 Task: Look for products in the category "Fragrance" from Pacifica only.
Action: Mouse moved to (253, 122)
Screenshot: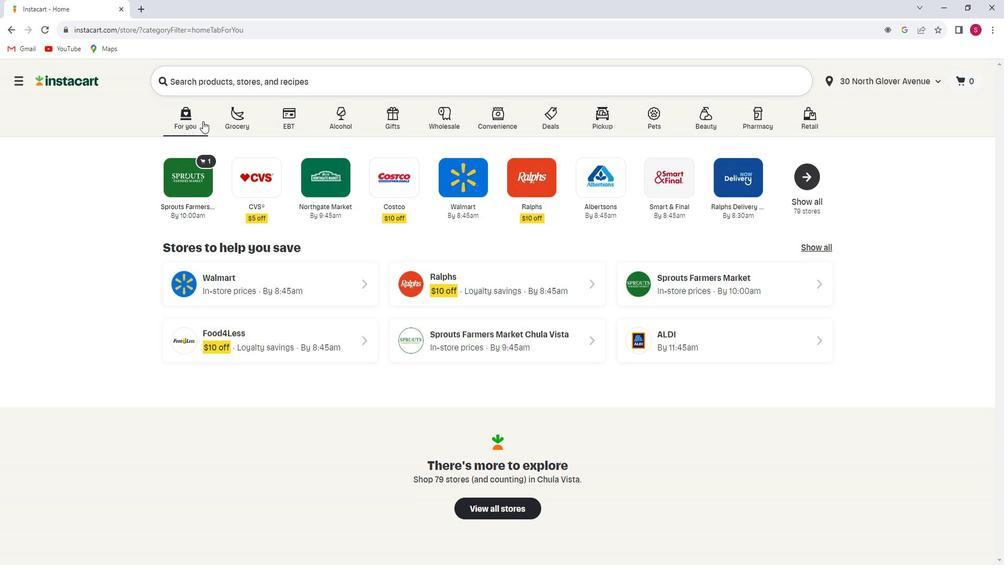 
Action: Mouse pressed left at (253, 122)
Screenshot: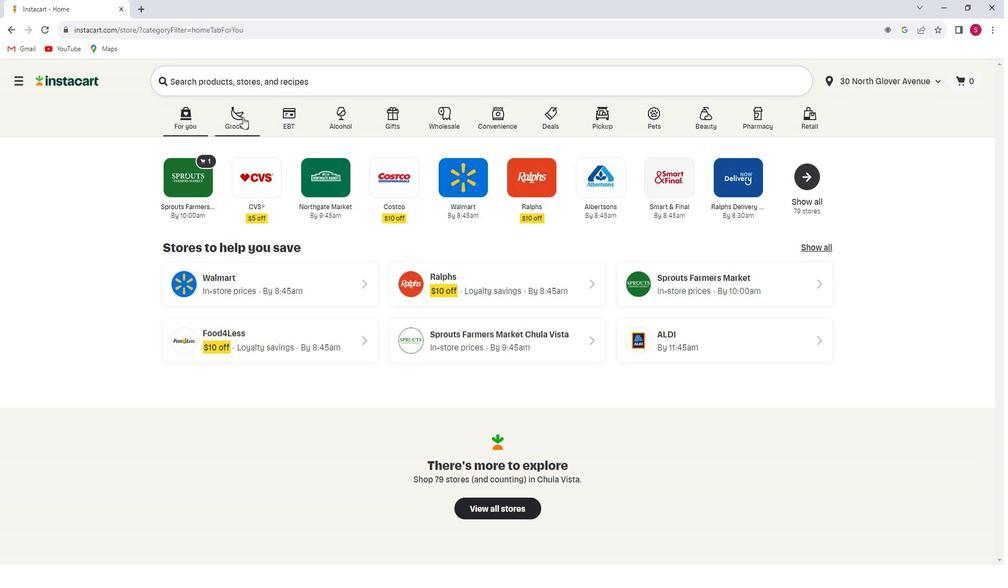
Action: Mouse moved to (273, 307)
Screenshot: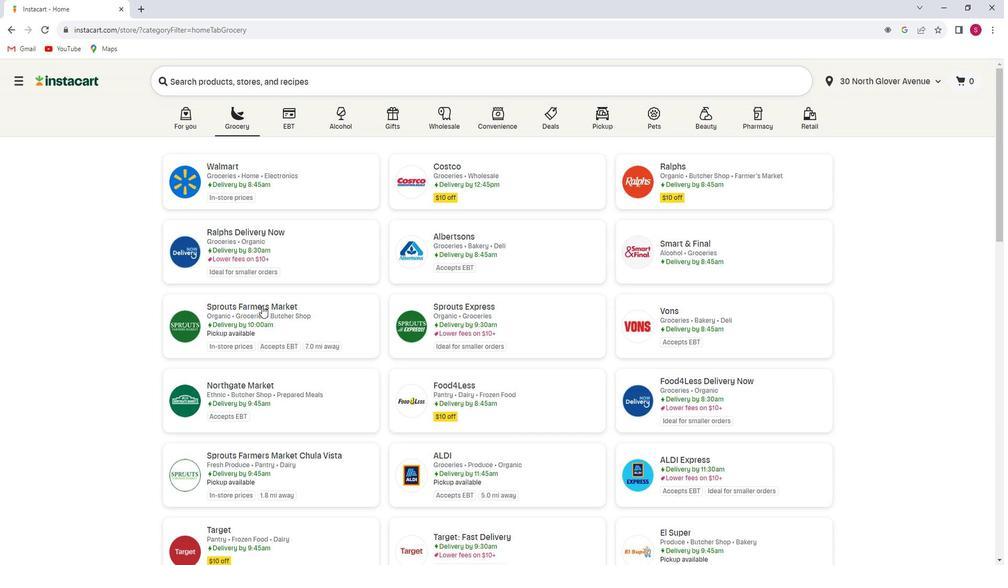 
Action: Mouse pressed left at (273, 307)
Screenshot: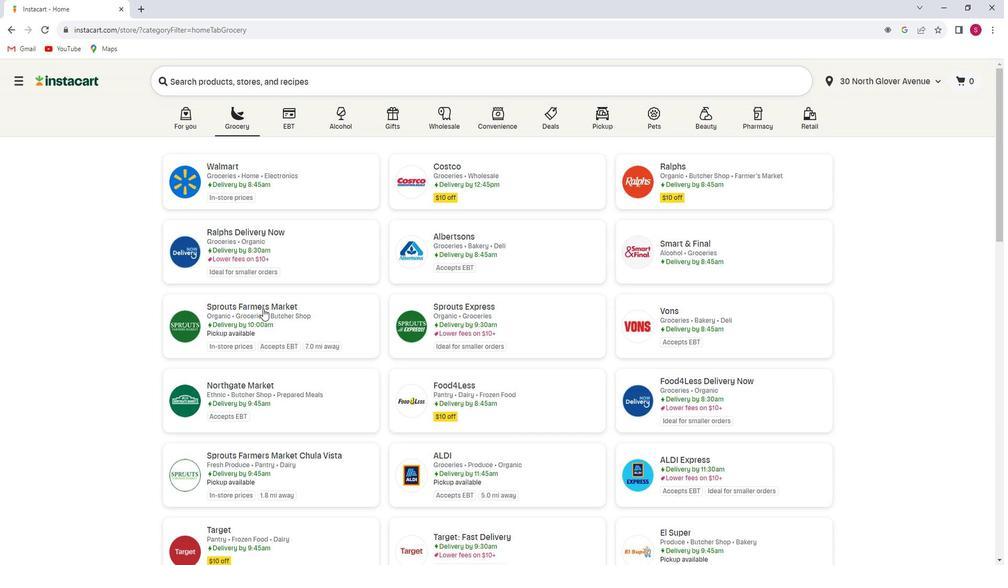 
Action: Mouse moved to (91, 314)
Screenshot: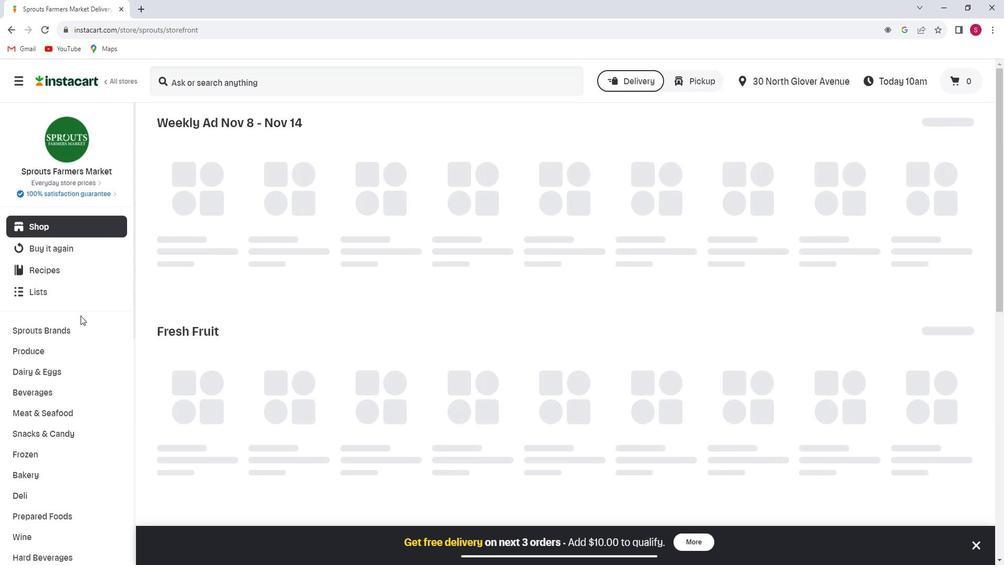 
Action: Mouse scrolled (91, 313) with delta (0, 0)
Screenshot: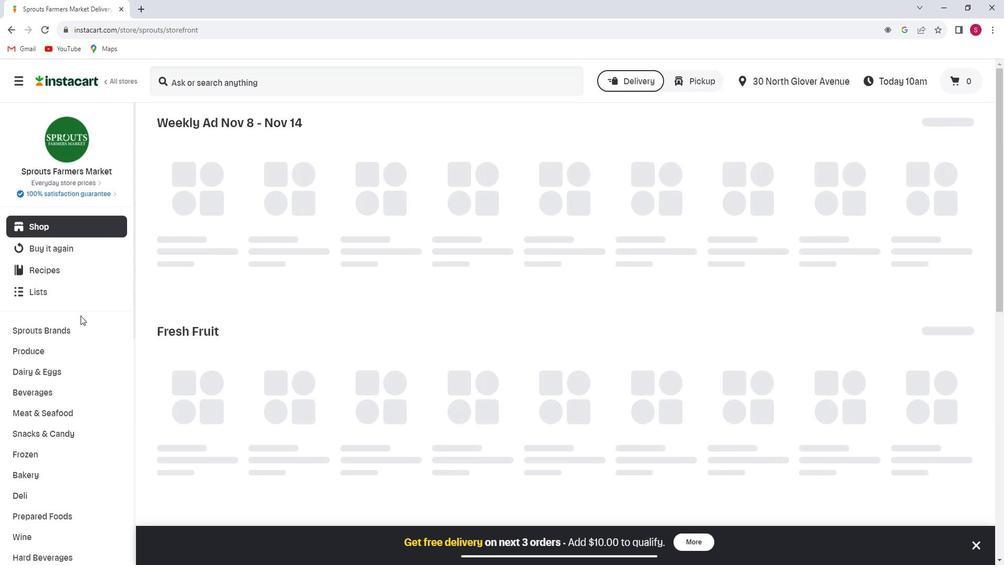 
Action: Mouse moved to (90, 314)
Screenshot: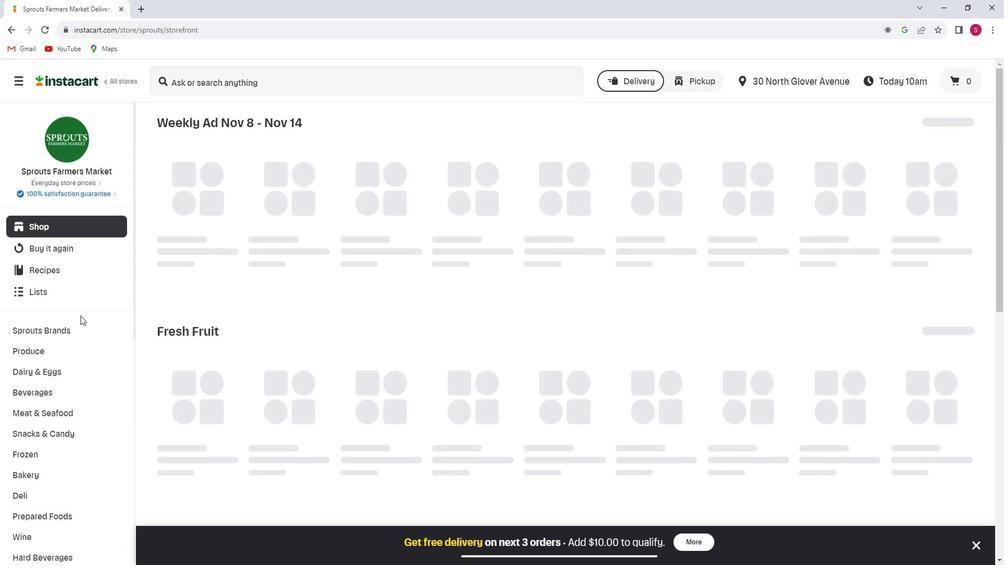 
Action: Mouse scrolled (90, 313) with delta (0, 0)
Screenshot: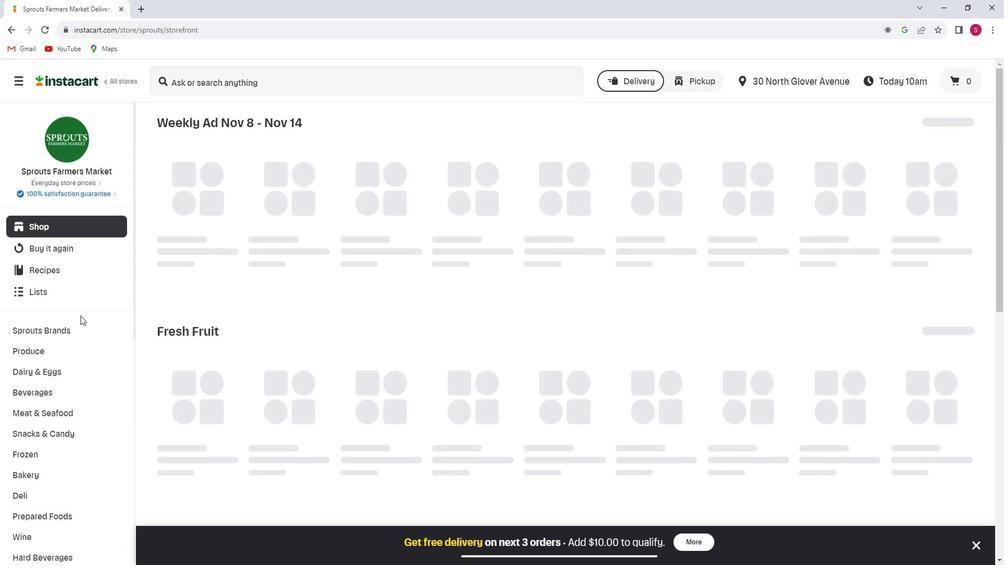 
Action: Mouse moved to (90, 314)
Screenshot: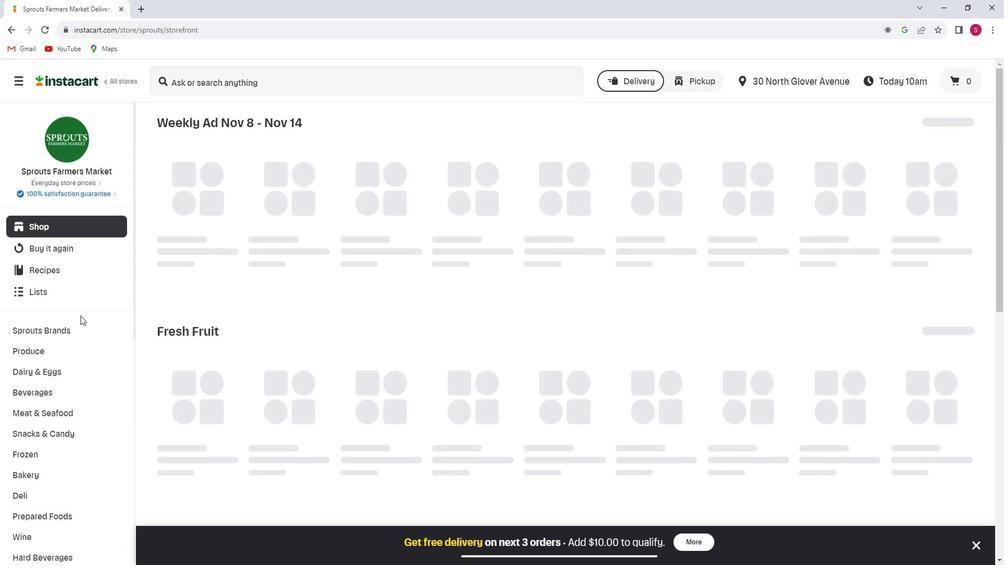 
Action: Mouse scrolled (90, 314) with delta (0, 0)
Screenshot: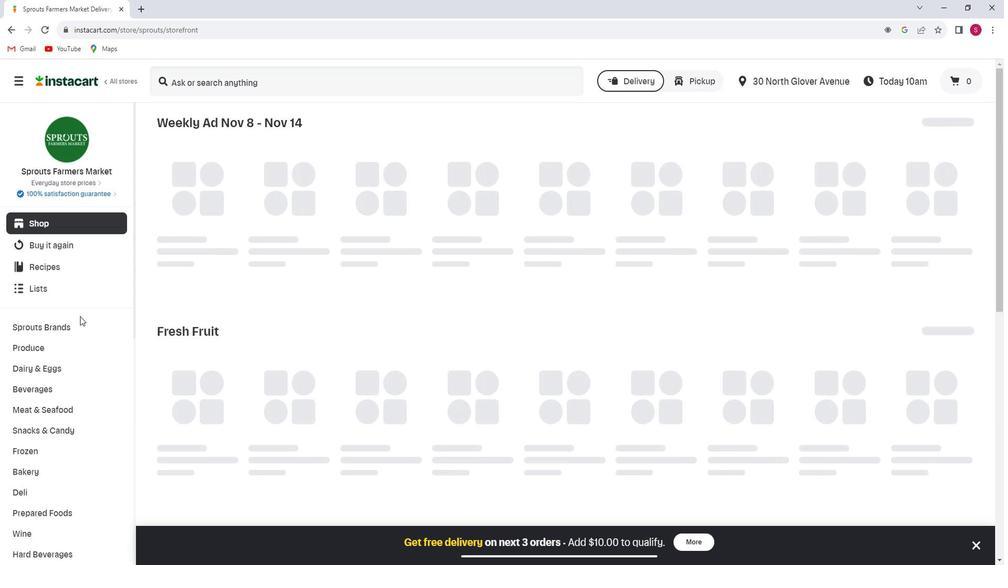 
Action: Mouse scrolled (90, 314) with delta (0, 0)
Screenshot: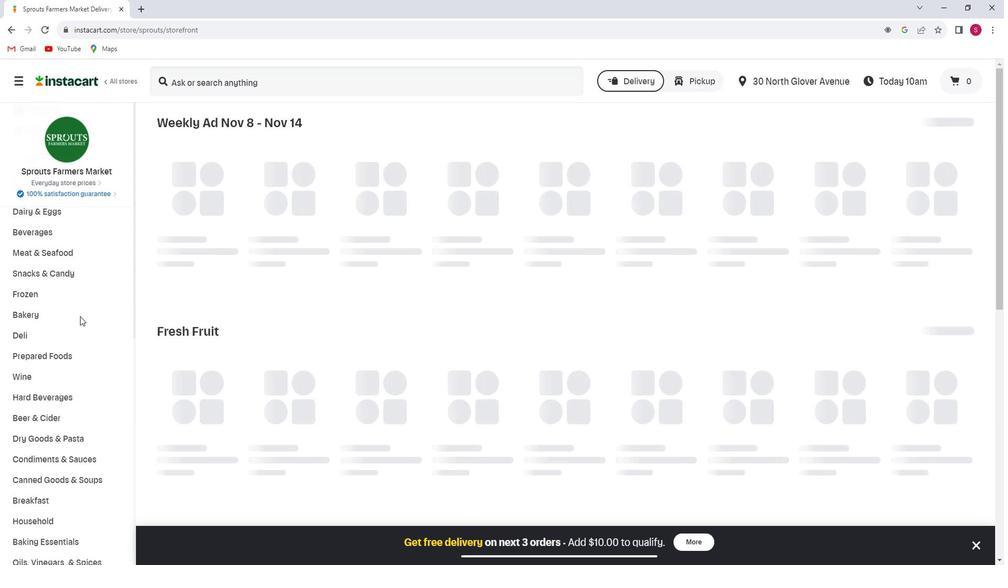 
Action: Mouse scrolled (90, 314) with delta (0, 0)
Screenshot: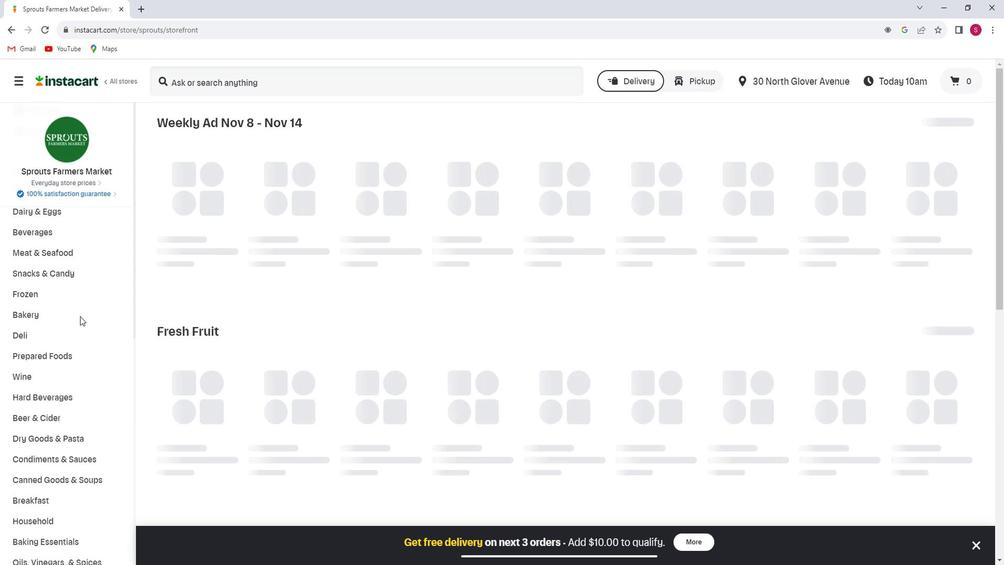 
Action: Mouse scrolled (90, 314) with delta (0, 0)
Screenshot: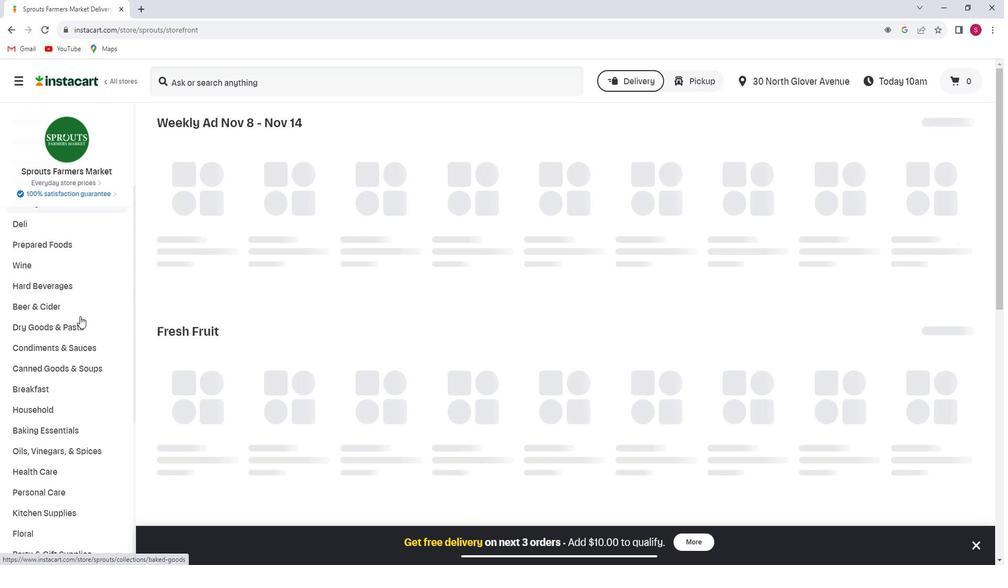 
Action: Mouse scrolled (90, 314) with delta (0, 0)
Screenshot: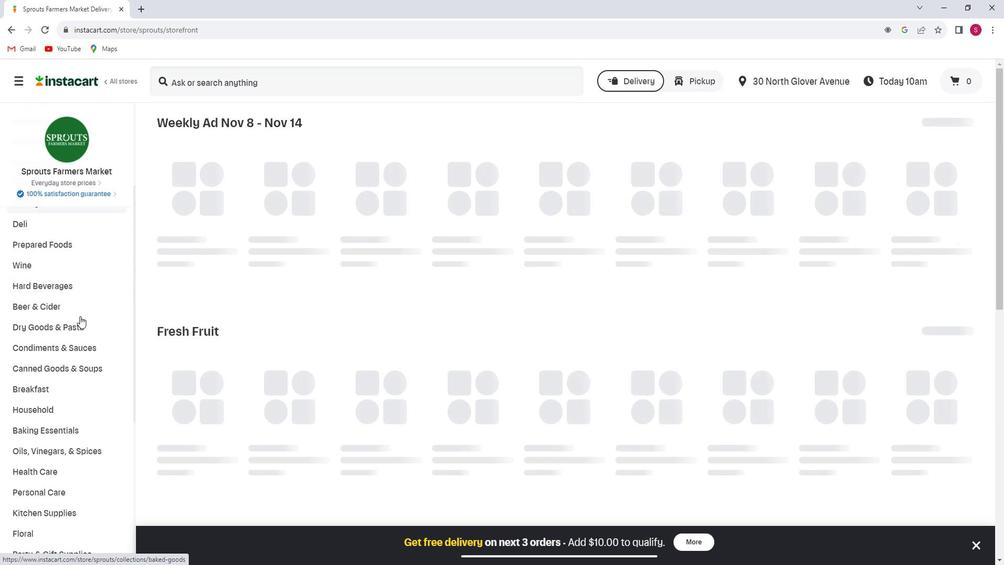 
Action: Mouse moved to (77, 378)
Screenshot: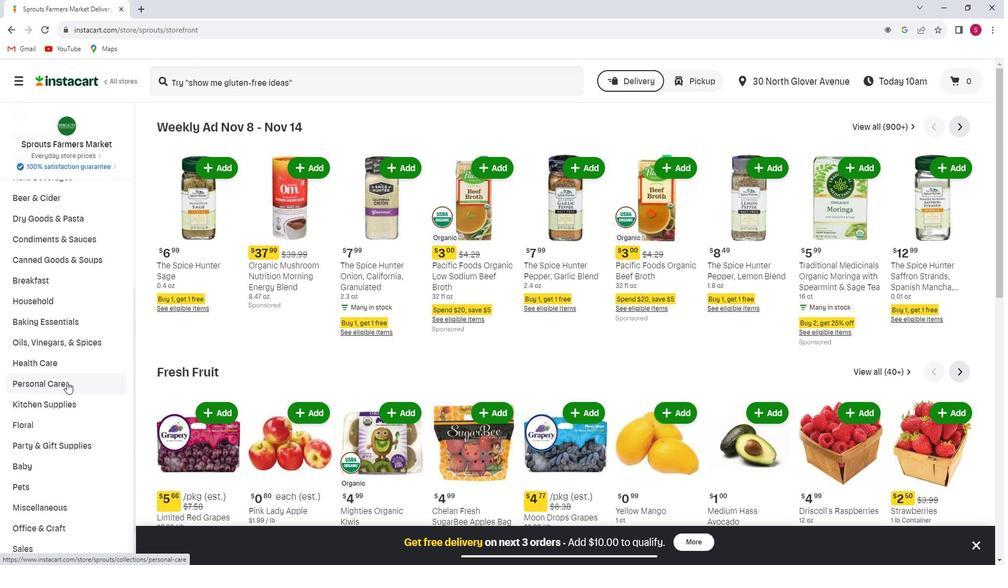 
Action: Mouse pressed left at (77, 378)
Screenshot: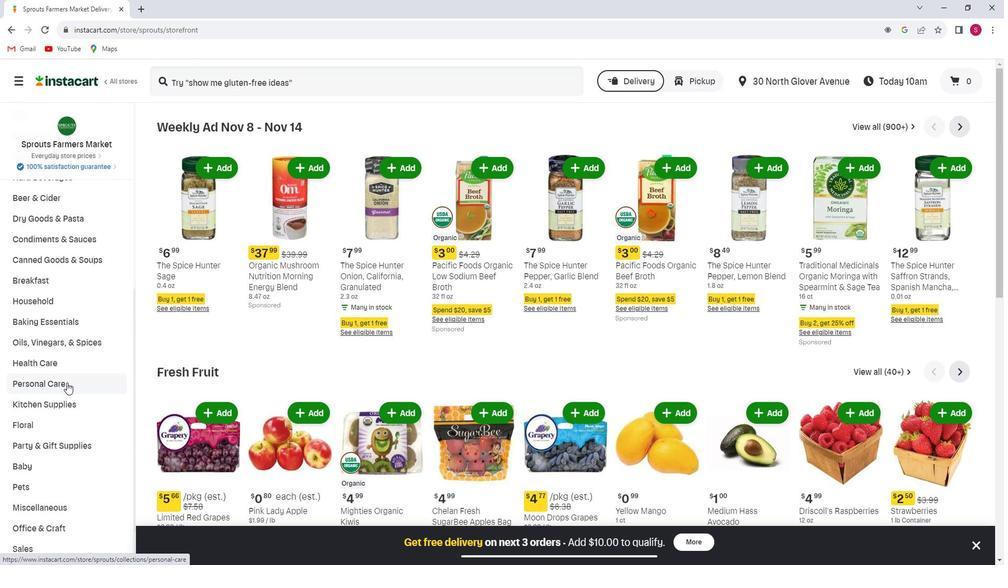 
Action: Mouse moved to (904, 287)
Screenshot: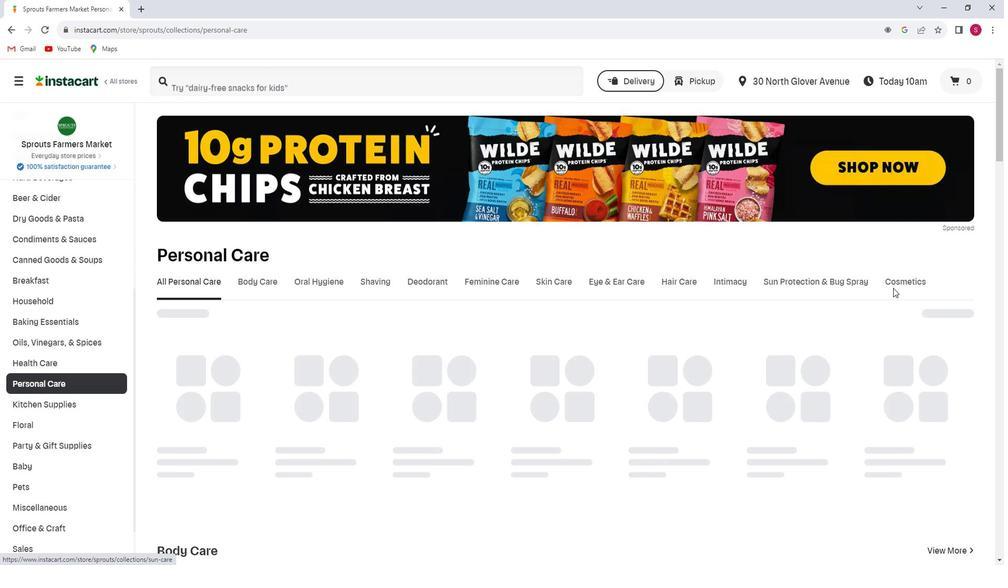 
Action: Mouse pressed left at (904, 287)
Screenshot: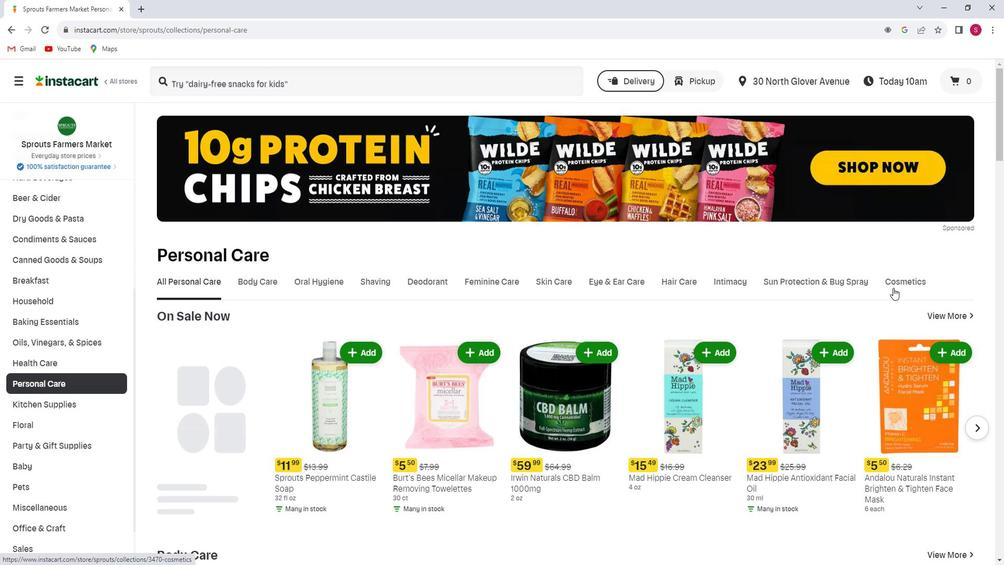 
Action: Mouse moved to (376, 203)
Screenshot: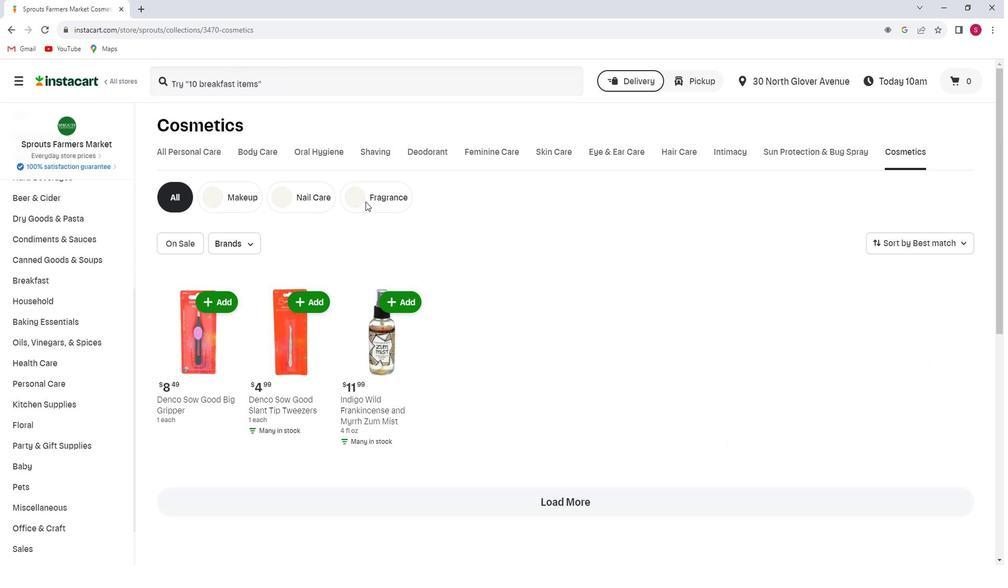 
Action: Mouse pressed left at (376, 203)
Screenshot: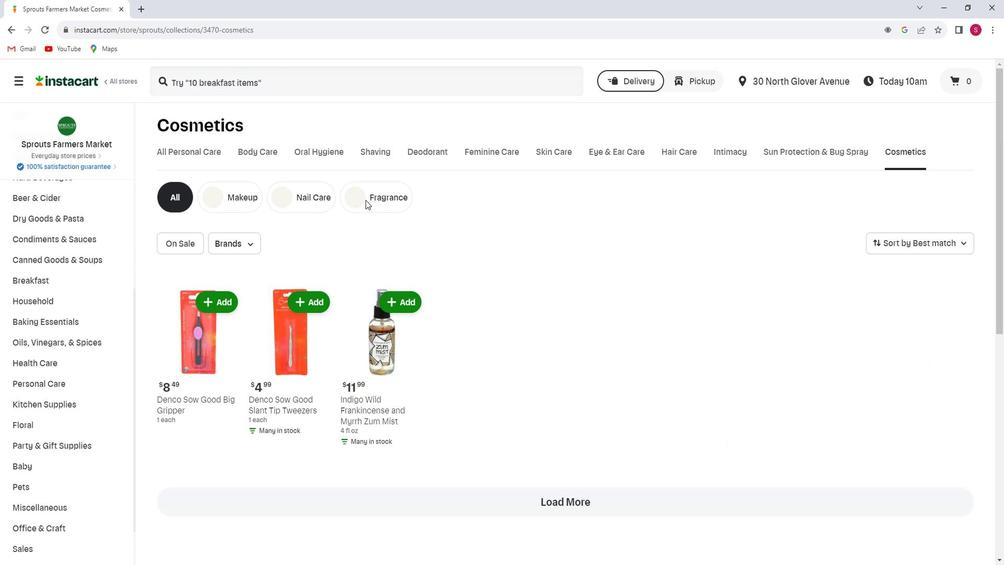 
Action: Mouse moved to (256, 250)
Screenshot: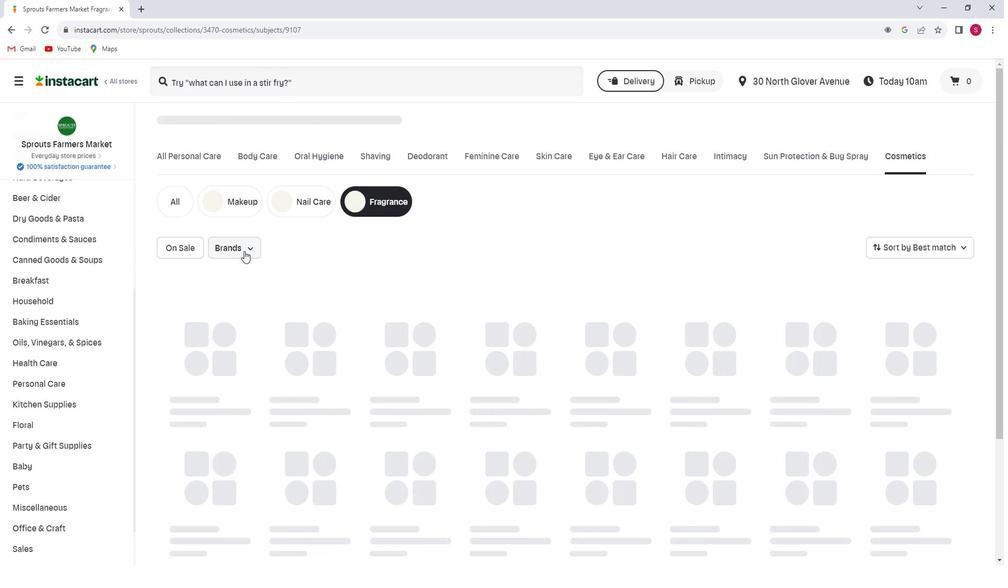 
Action: Mouse pressed left at (256, 250)
Screenshot: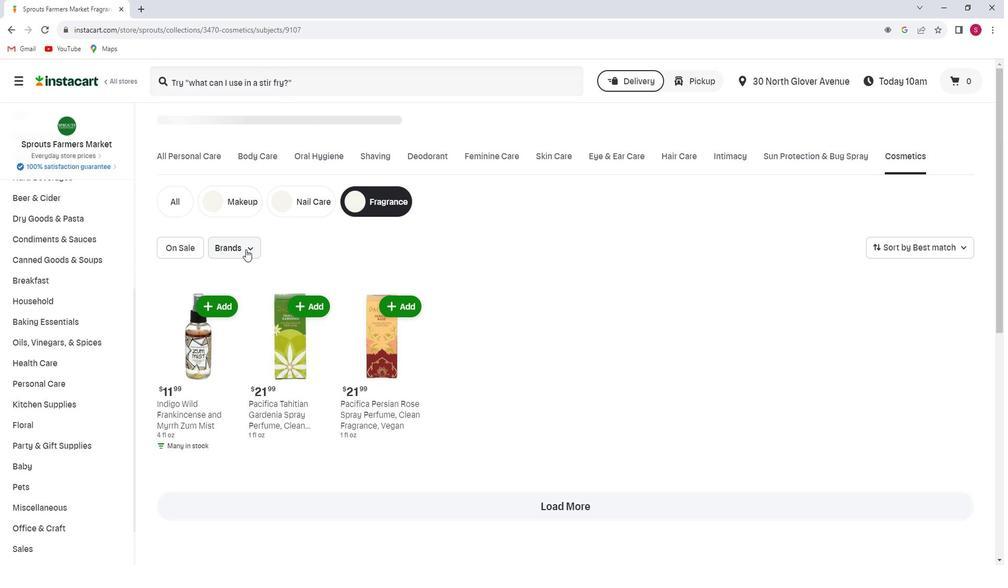 
Action: Mouse moved to (261, 283)
Screenshot: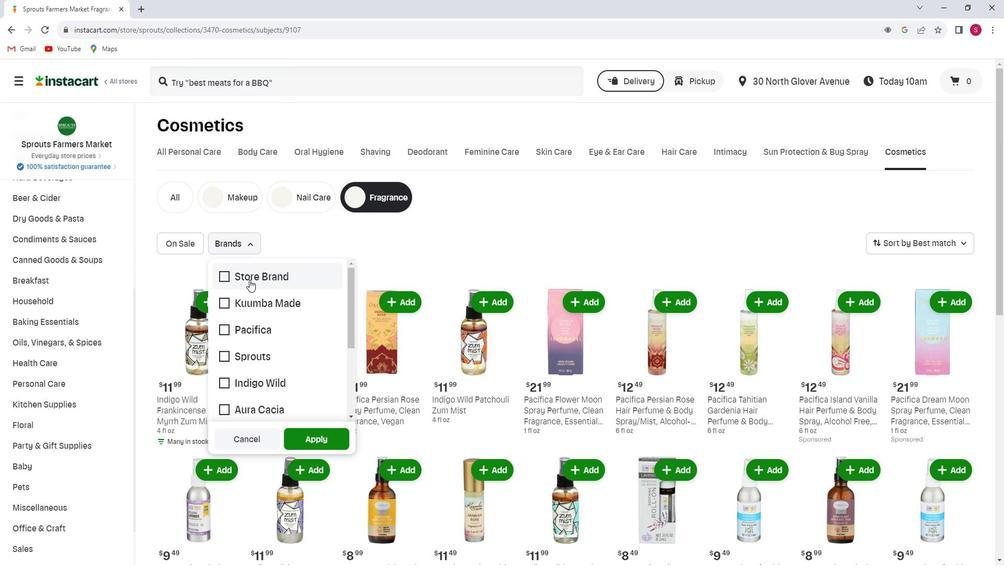 
Action: Mouse scrolled (261, 283) with delta (0, 0)
Screenshot: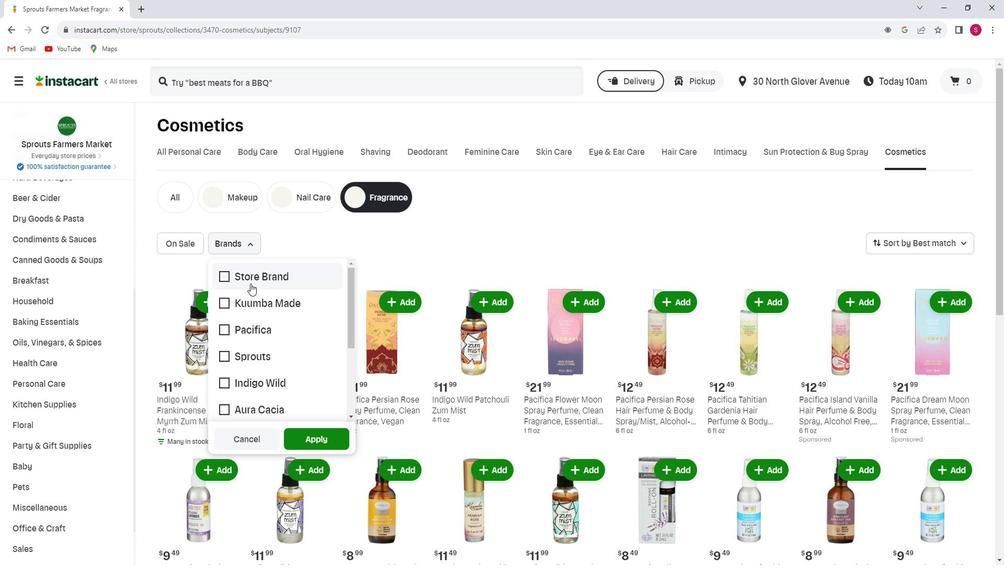
Action: Mouse moved to (238, 277)
Screenshot: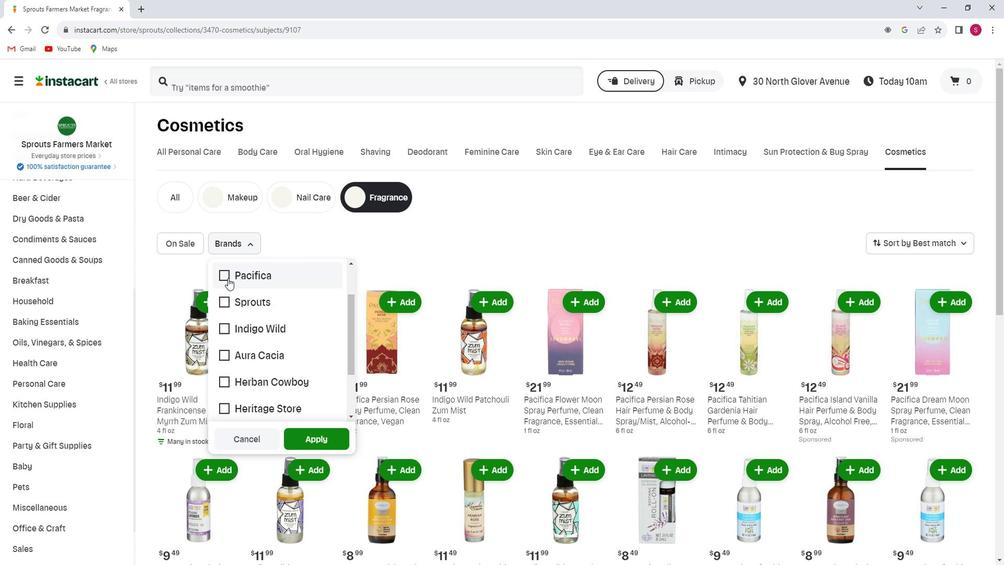 
Action: Mouse pressed left at (238, 277)
Screenshot: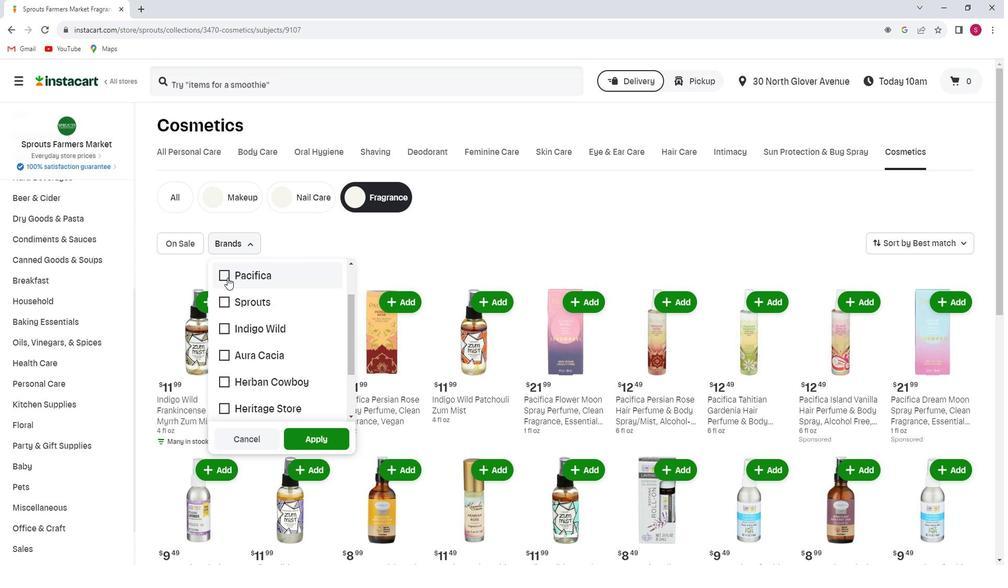 
Action: Mouse moved to (322, 429)
Screenshot: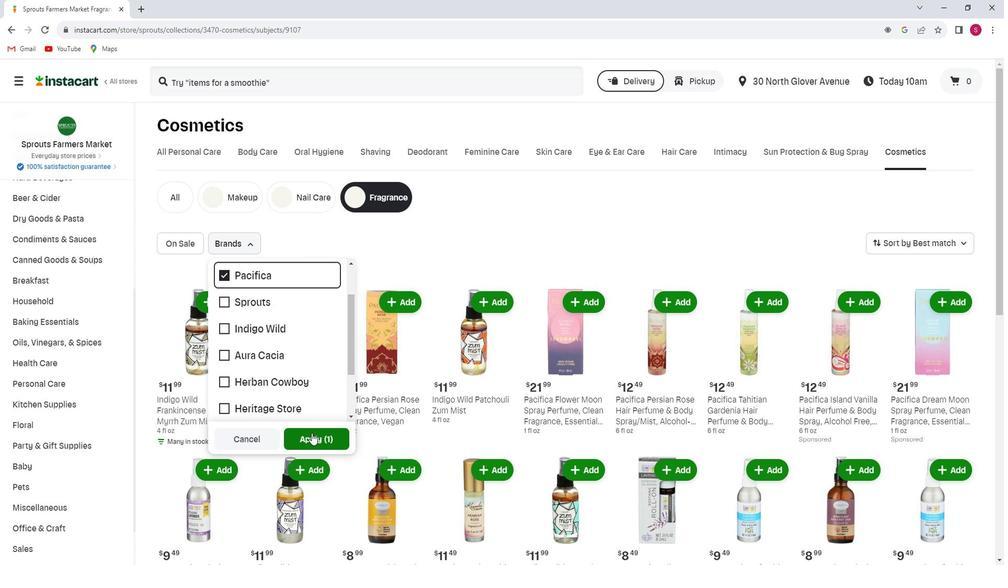 
Action: Mouse pressed left at (322, 429)
Screenshot: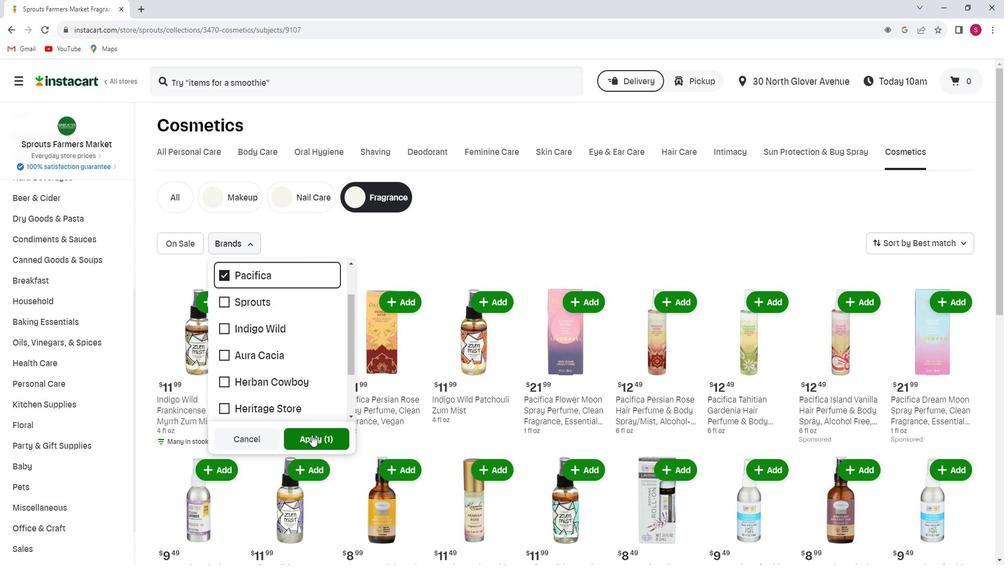 
